 Task: Change the aspect ratio to 4:3.
Action: Mouse moved to (60, 10)
Screenshot: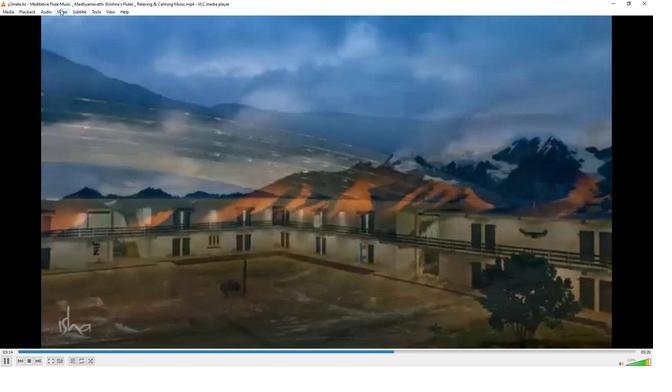 
Action: Mouse pressed left at (60, 10)
Screenshot: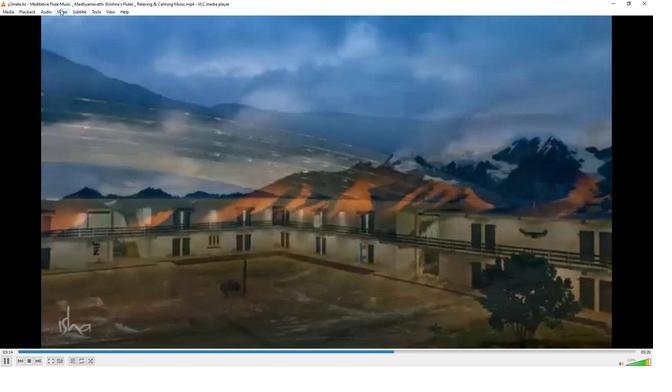 
Action: Mouse moved to (78, 65)
Screenshot: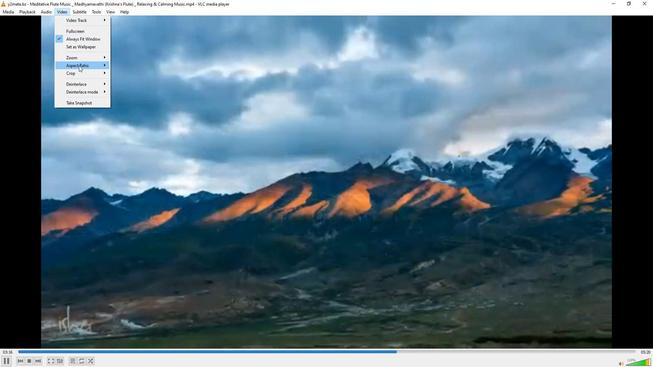 
Action: Mouse pressed left at (78, 65)
Screenshot: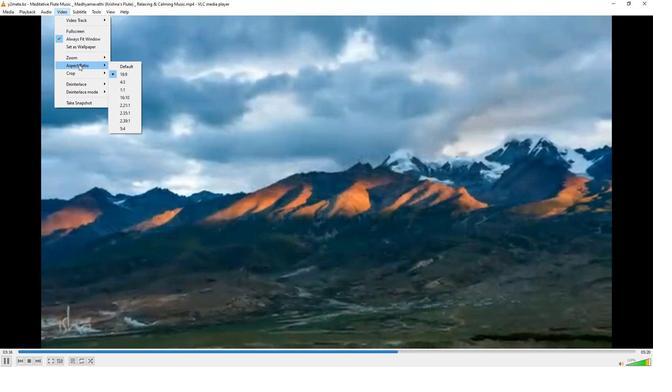 
Action: Mouse moved to (121, 82)
Screenshot: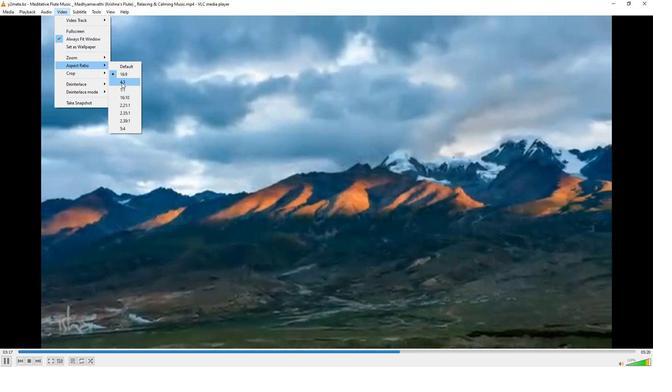 
Action: Mouse pressed left at (121, 82)
Screenshot: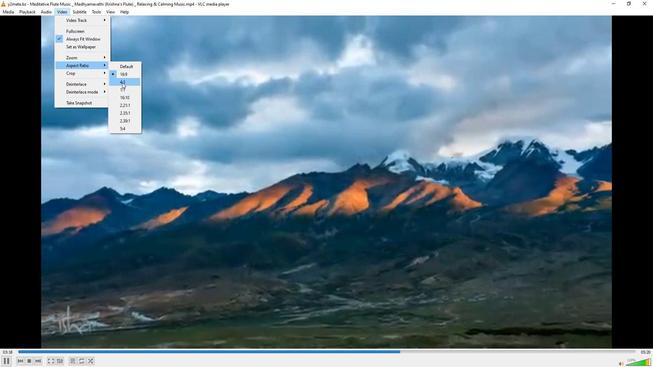 
